 Task: Create a project with template Project Timeline with name VectorTech with privacy Public and in the team Recorders . Create three sections in the project as To-Do, Doing and Done.
Action: Mouse moved to (81, 53)
Screenshot: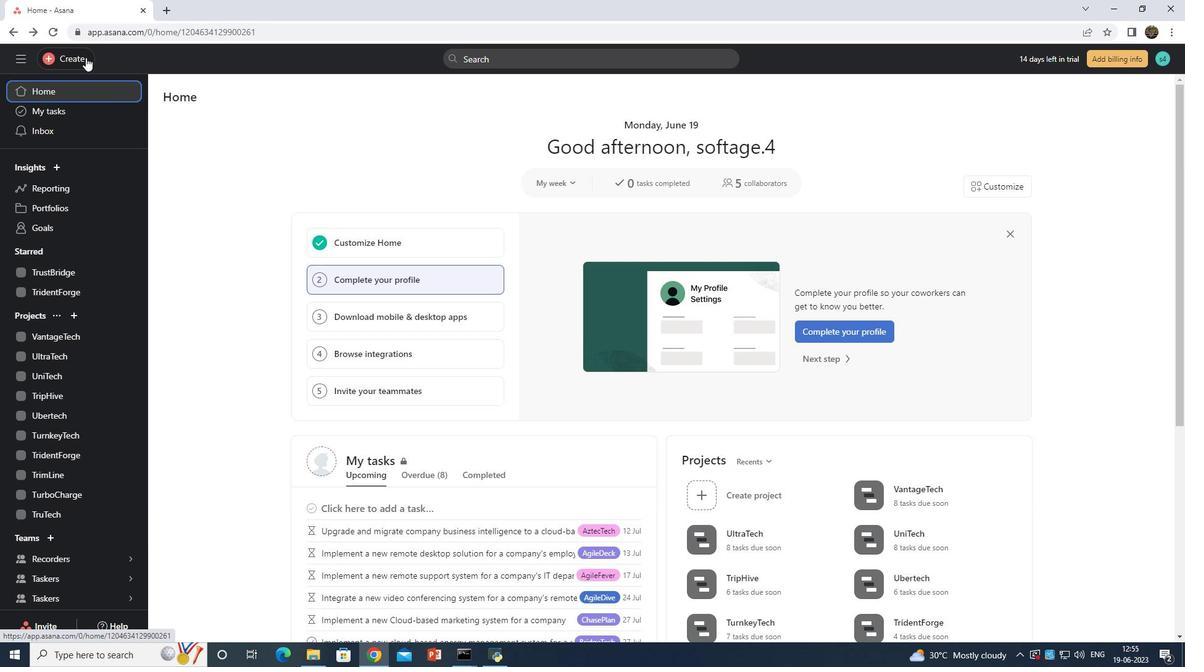 
Action: Mouse pressed left at (81, 53)
Screenshot: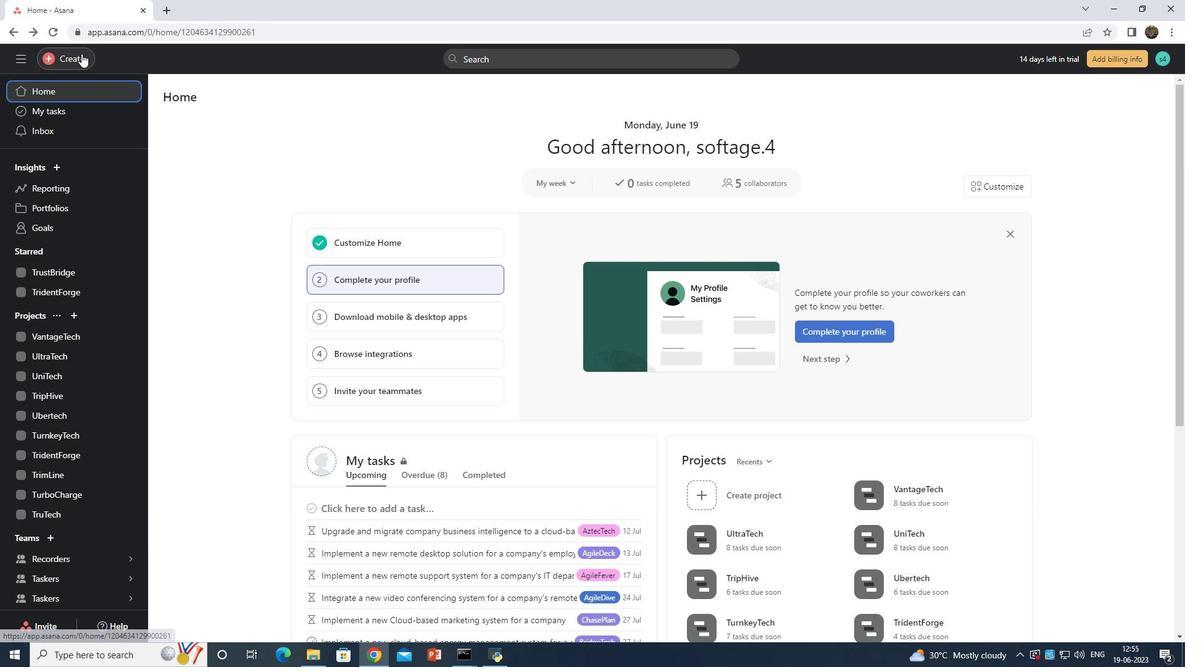 
Action: Mouse moved to (145, 82)
Screenshot: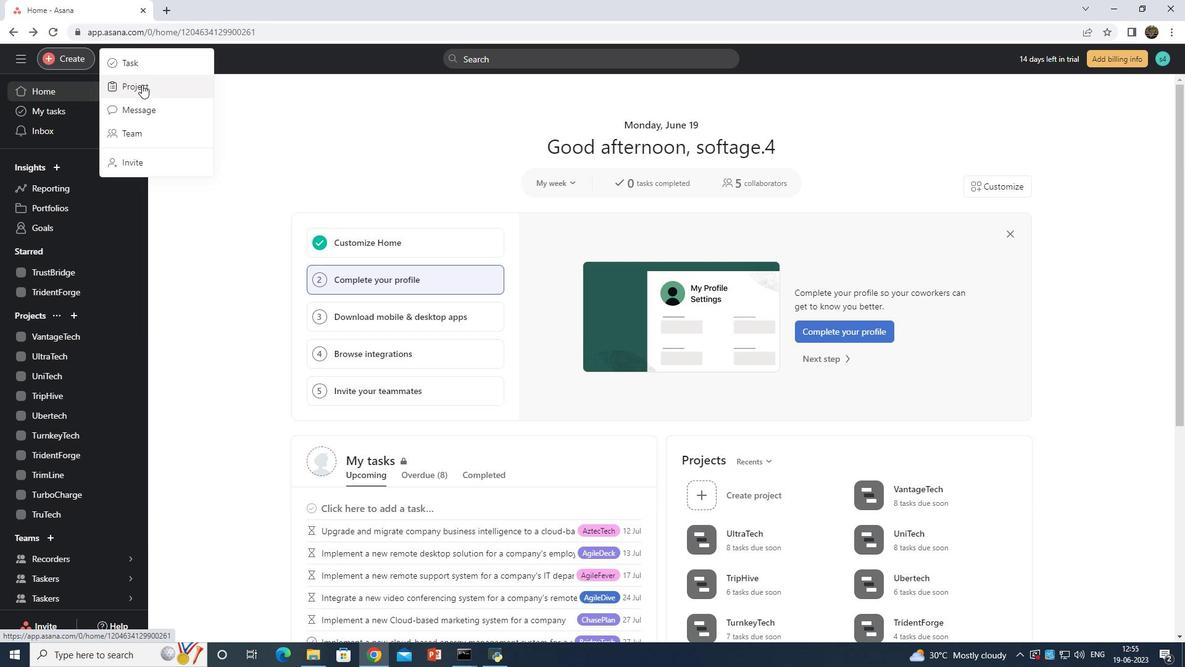 
Action: Mouse pressed left at (145, 82)
Screenshot: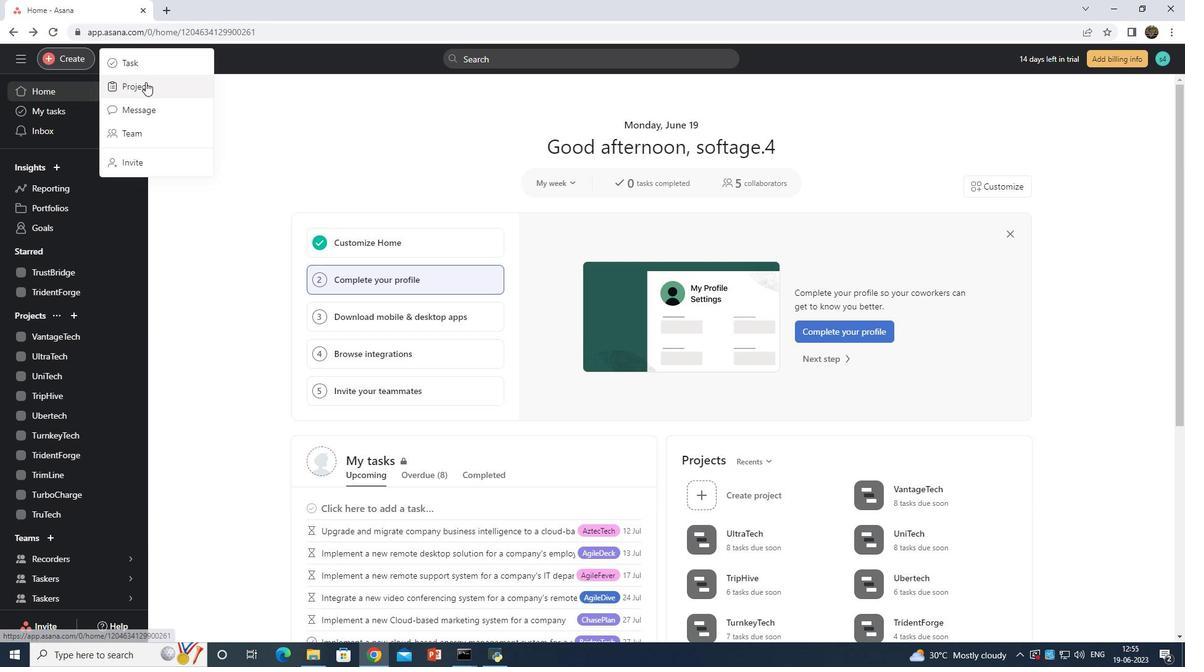 
Action: Mouse moved to (589, 352)
Screenshot: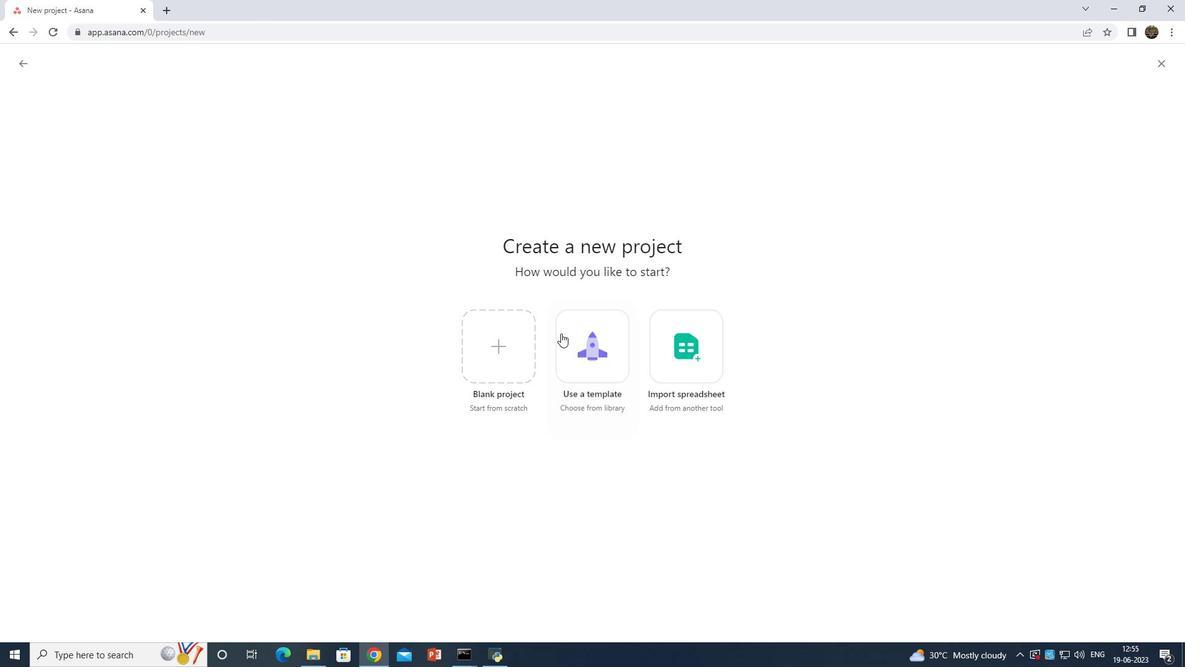 
Action: Mouse pressed left at (589, 352)
Screenshot: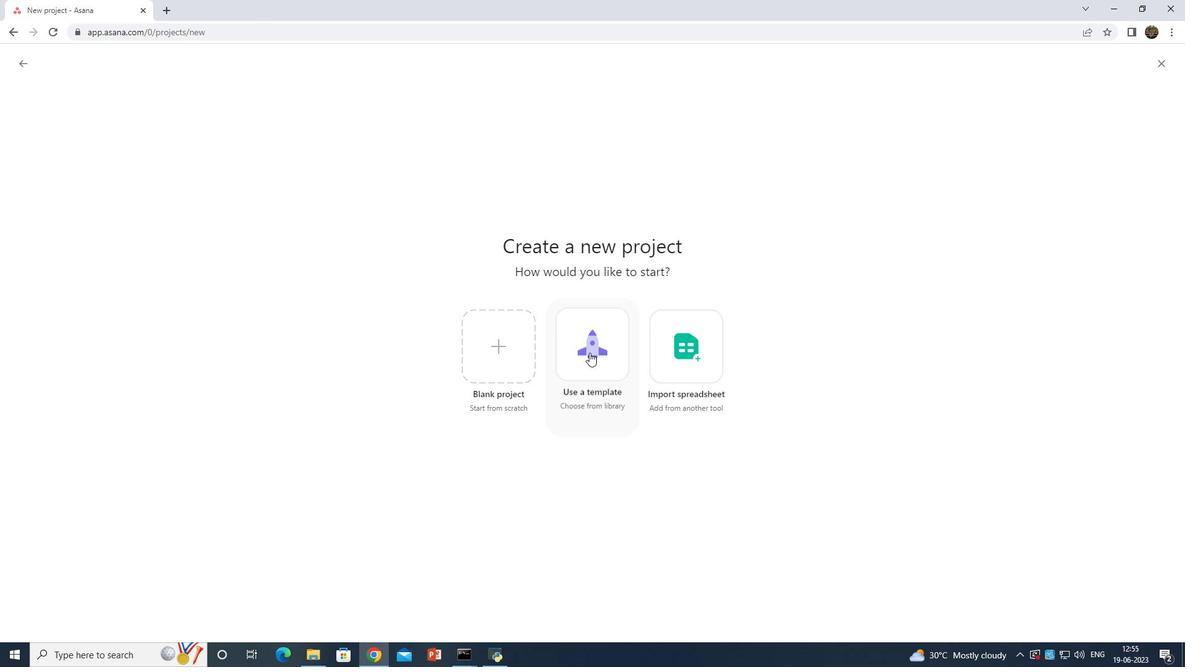 
Action: Mouse moved to (926, 79)
Screenshot: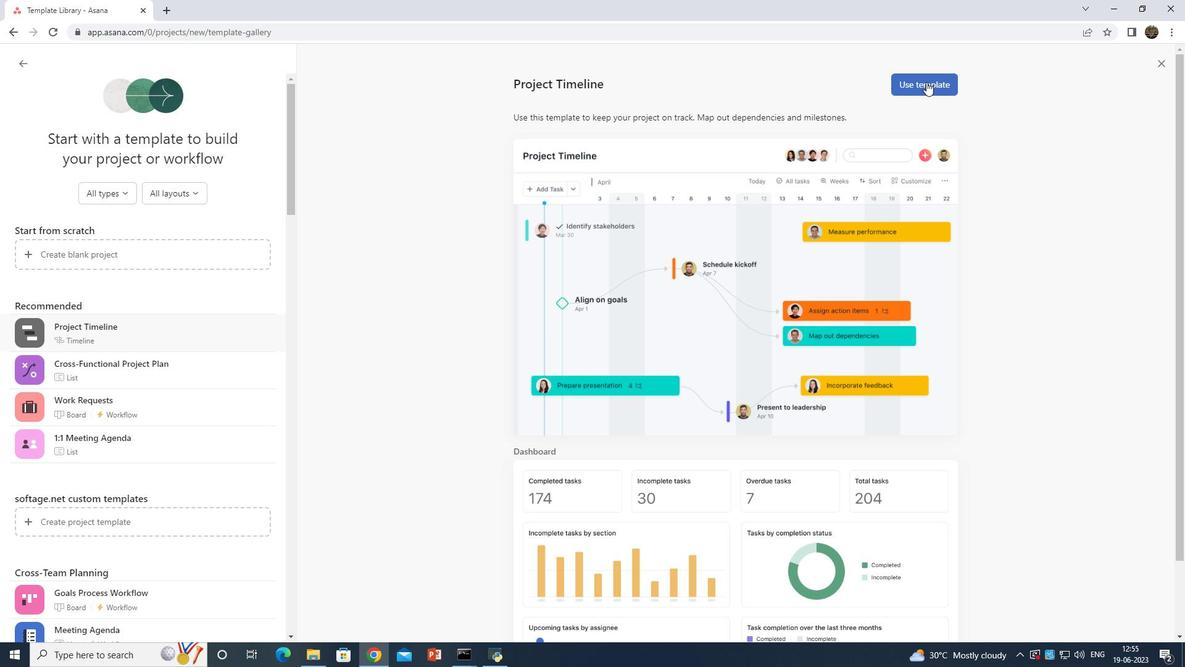 
Action: Mouse pressed left at (926, 79)
Screenshot: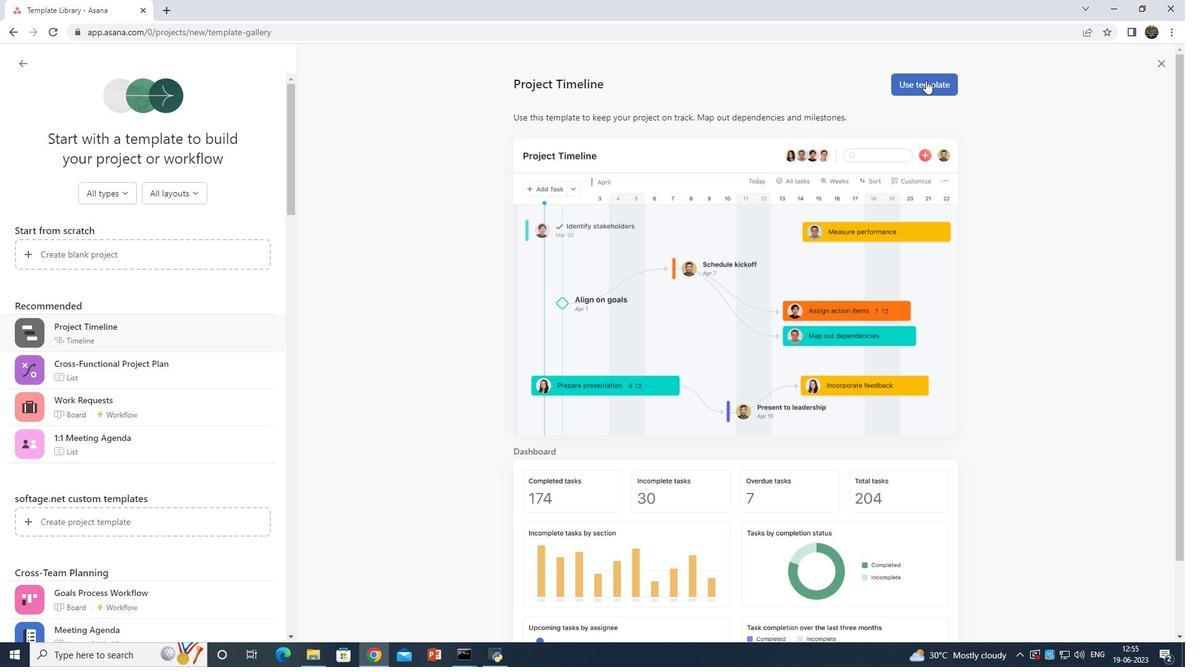 
Action: Mouse moved to (832, 195)
Screenshot: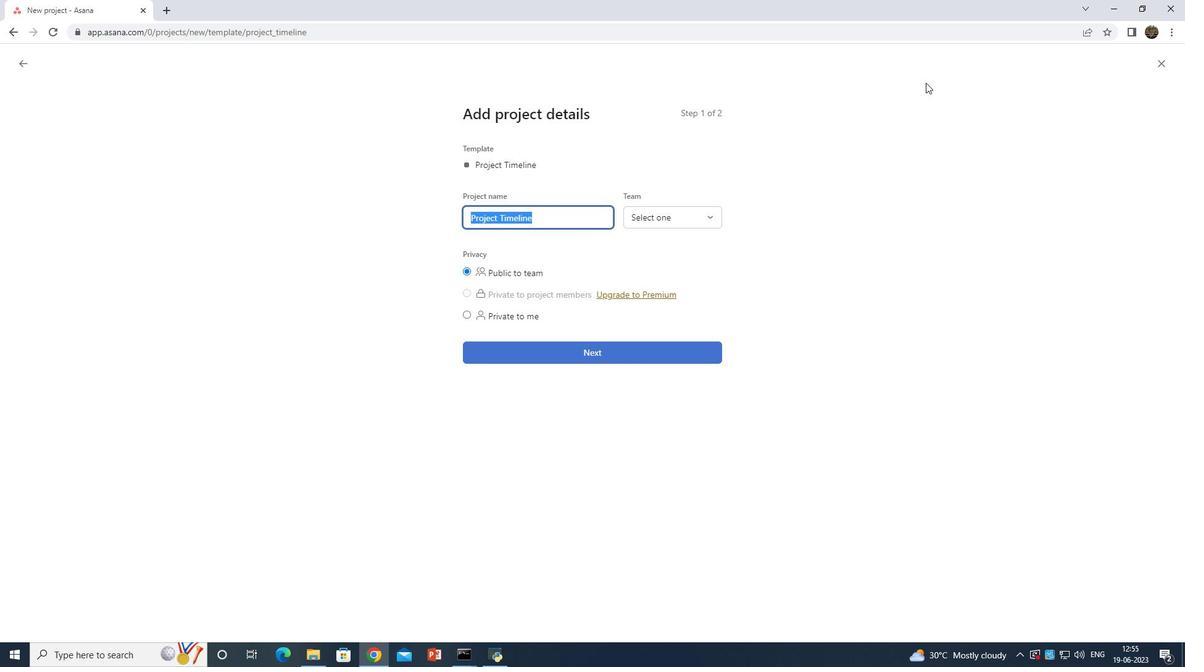
Action: Key pressed <Key.backspace><Key.shift>Vector<Key.shift>Tech
Screenshot: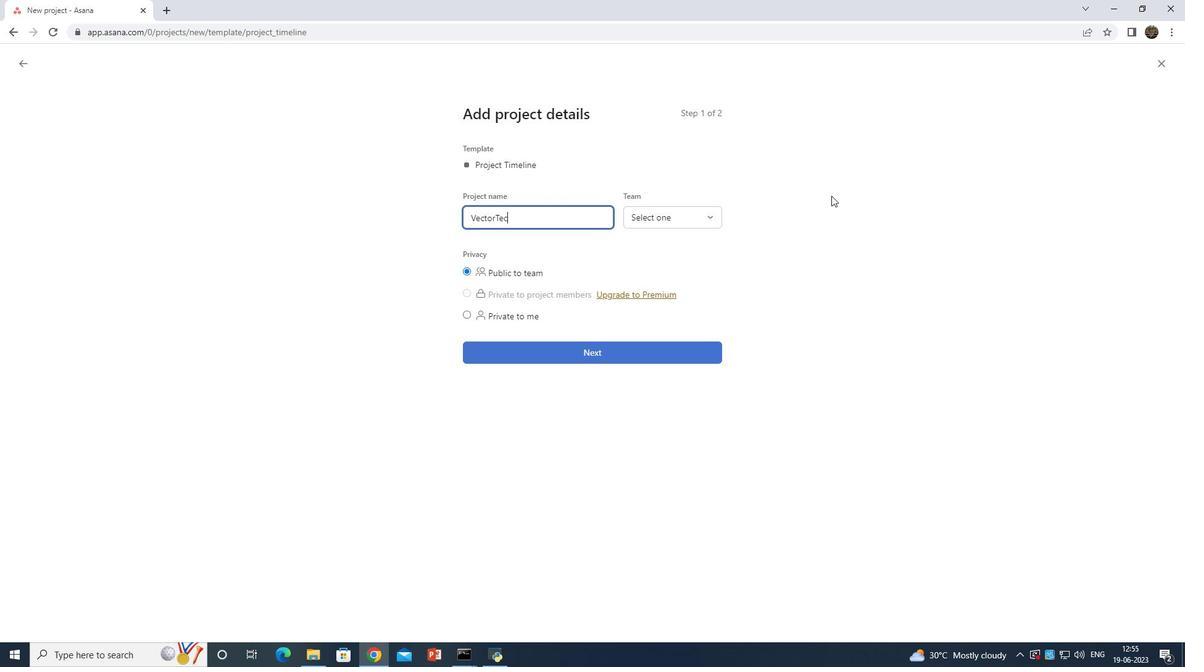 
Action: Mouse moved to (696, 213)
Screenshot: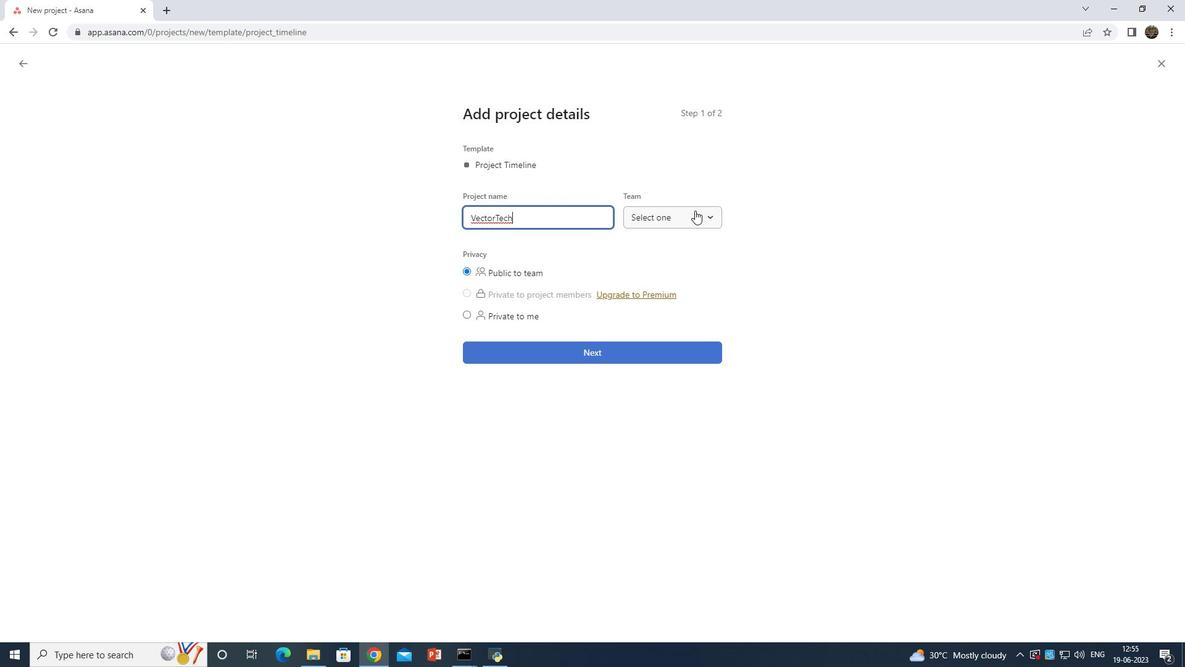 
Action: Mouse pressed left at (696, 213)
Screenshot: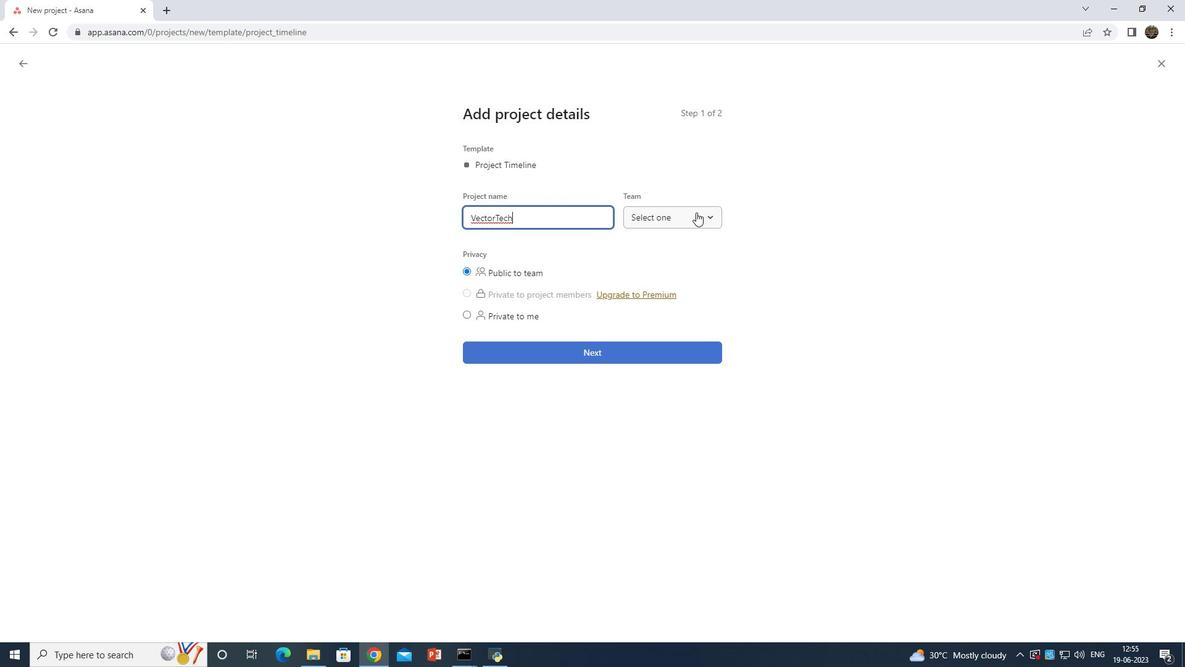 
Action: Mouse moved to (708, 286)
Screenshot: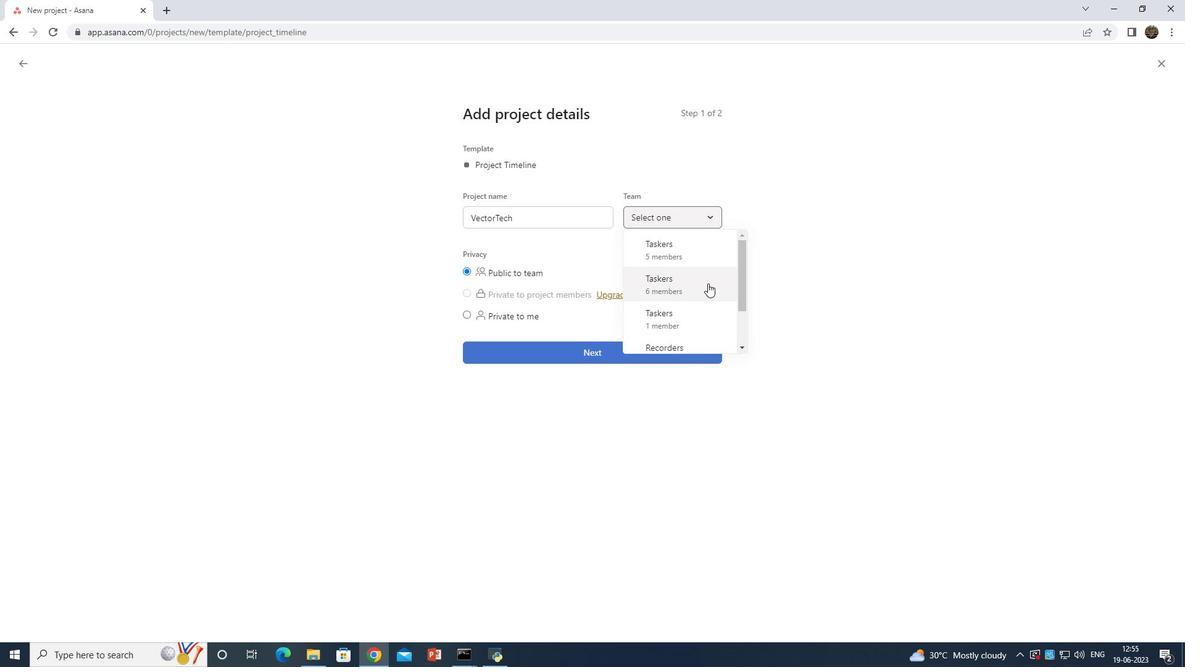 
Action: Mouse scrolled (708, 285) with delta (0, 0)
Screenshot: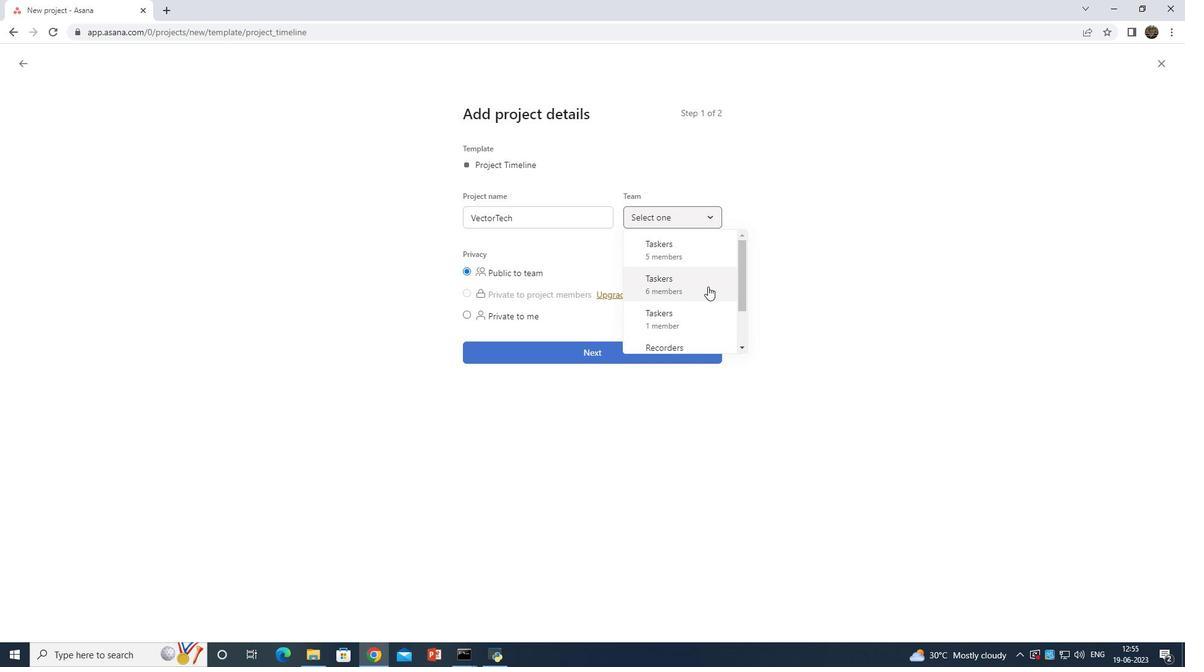 
Action: Mouse moved to (697, 291)
Screenshot: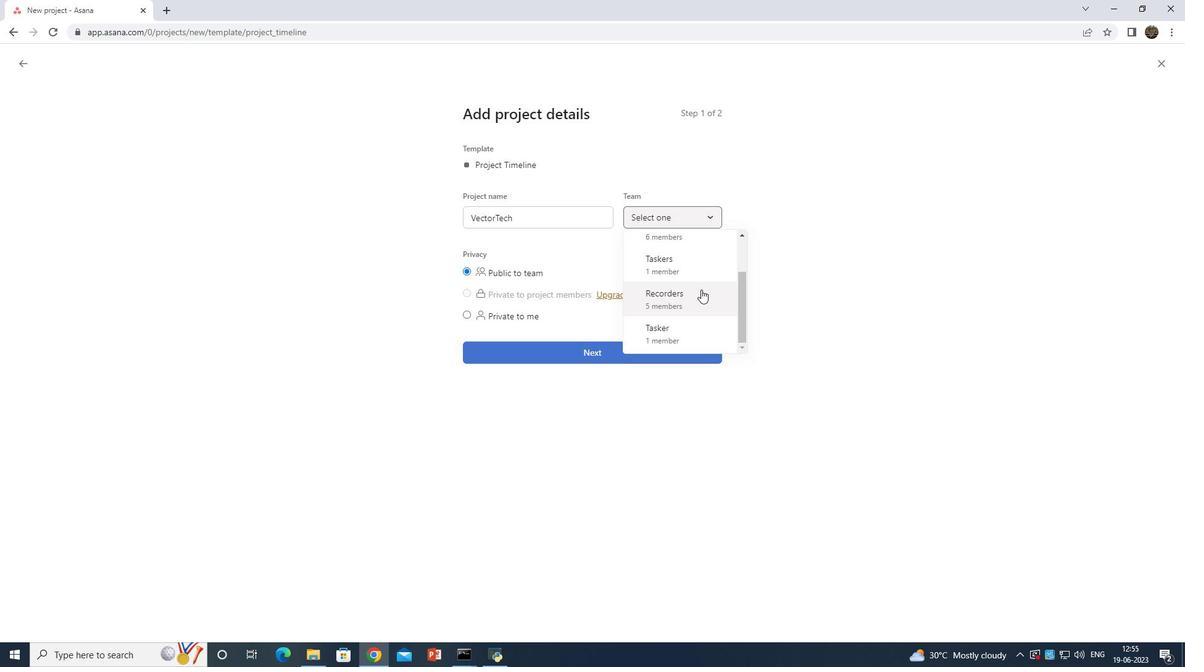 
Action: Mouse pressed left at (697, 291)
Screenshot: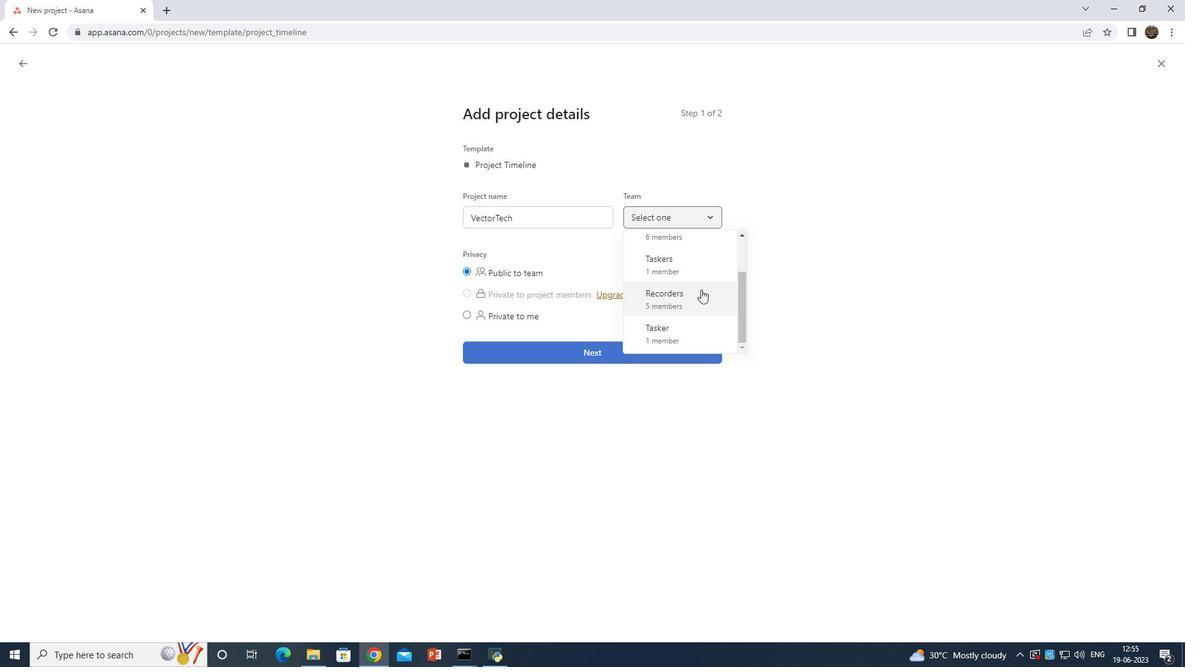 
Action: Mouse moved to (465, 271)
Screenshot: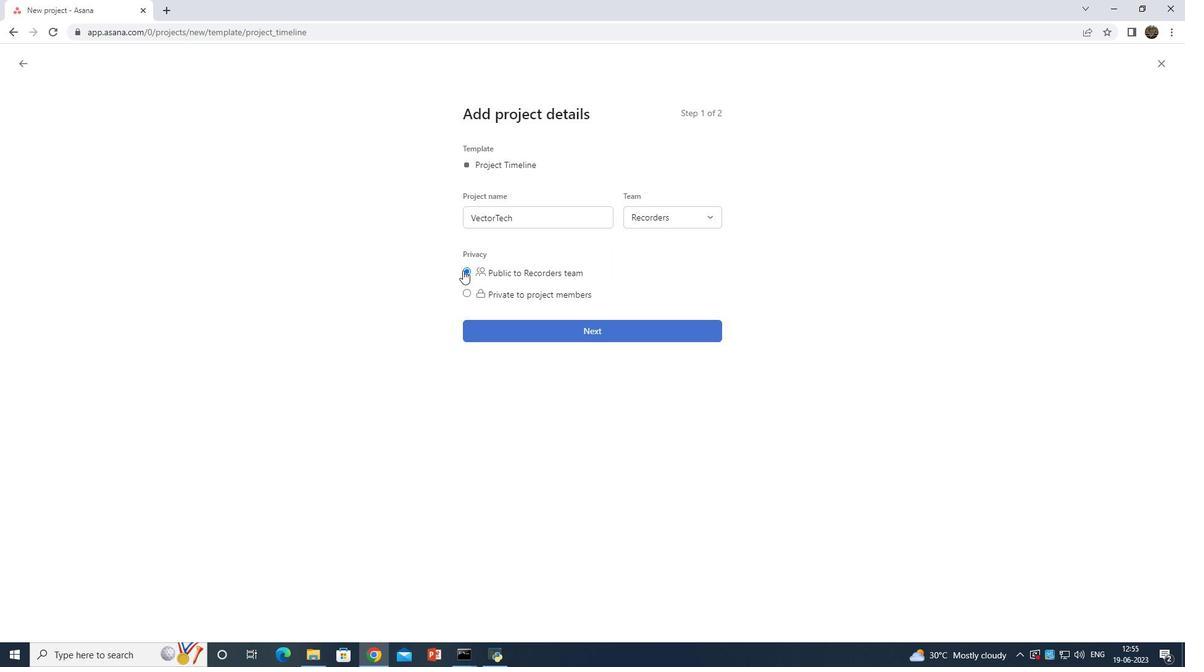 
Action: Mouse pressed left at (465, 271)
Screenshot: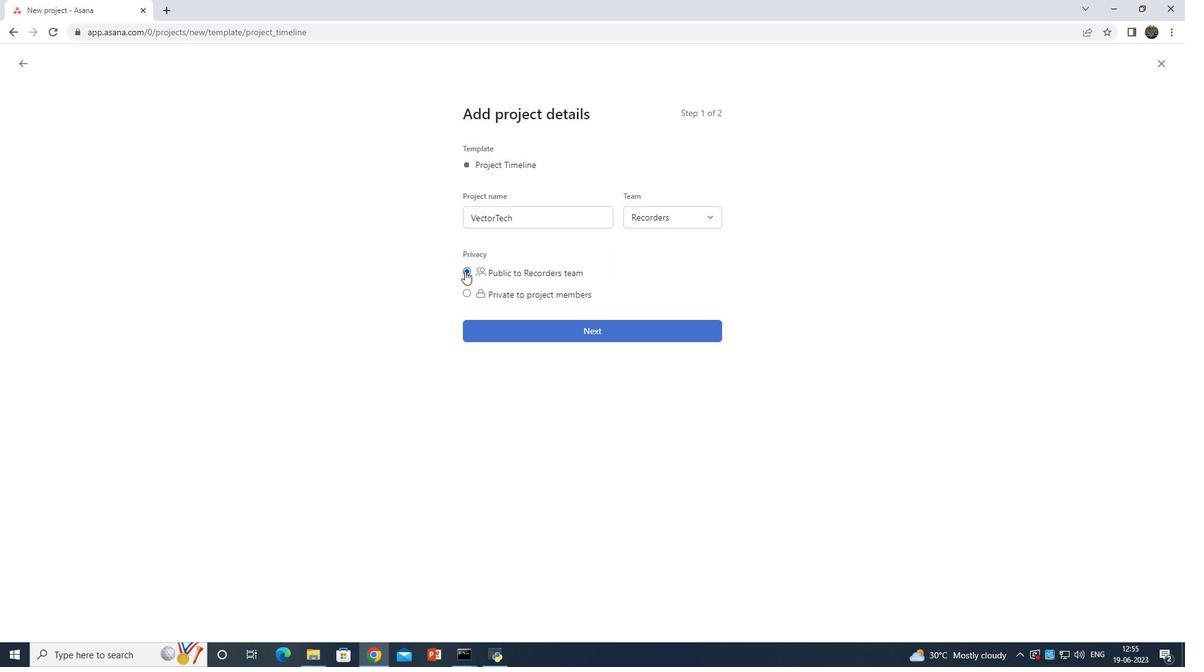
Action: Mouse moved to (549, 323)
Screenshot: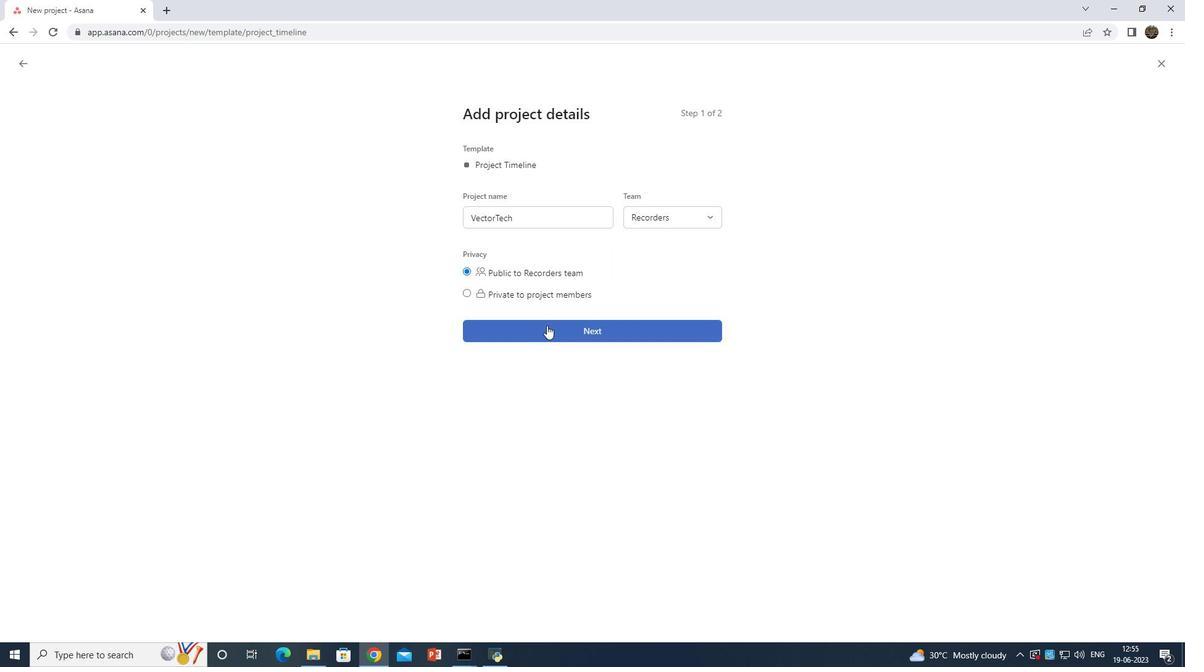 
Action: Mouse pressed left at (549, 323)
Screenshot: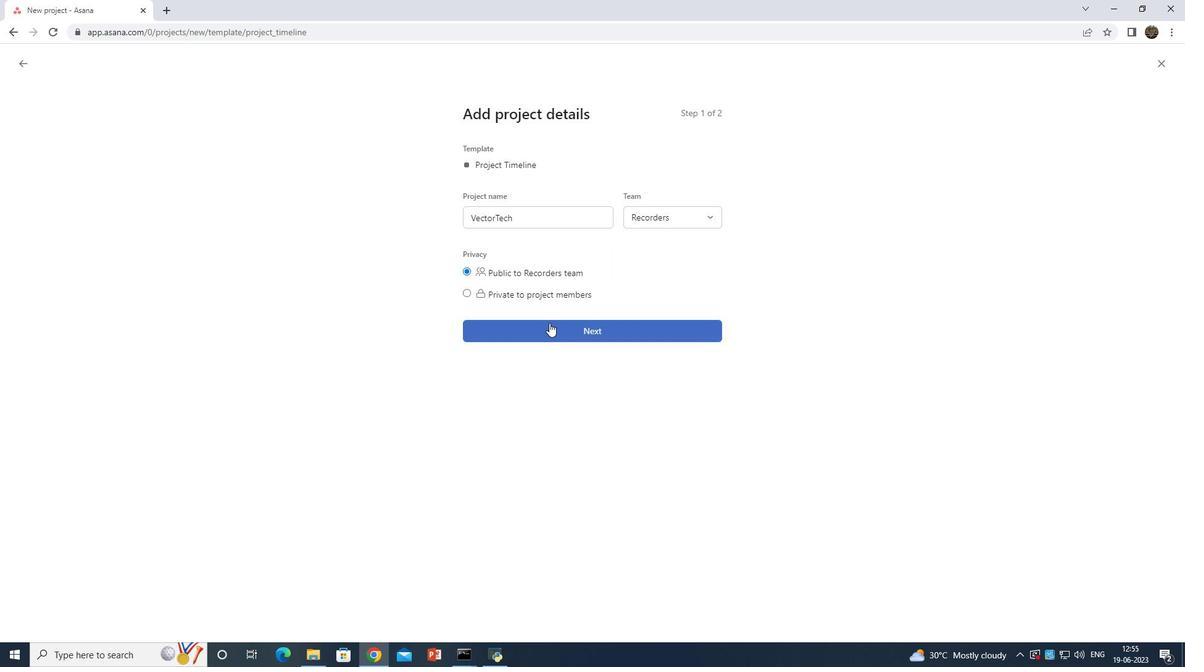 
Action: Mouse moved to (641, 362)
Screenshot: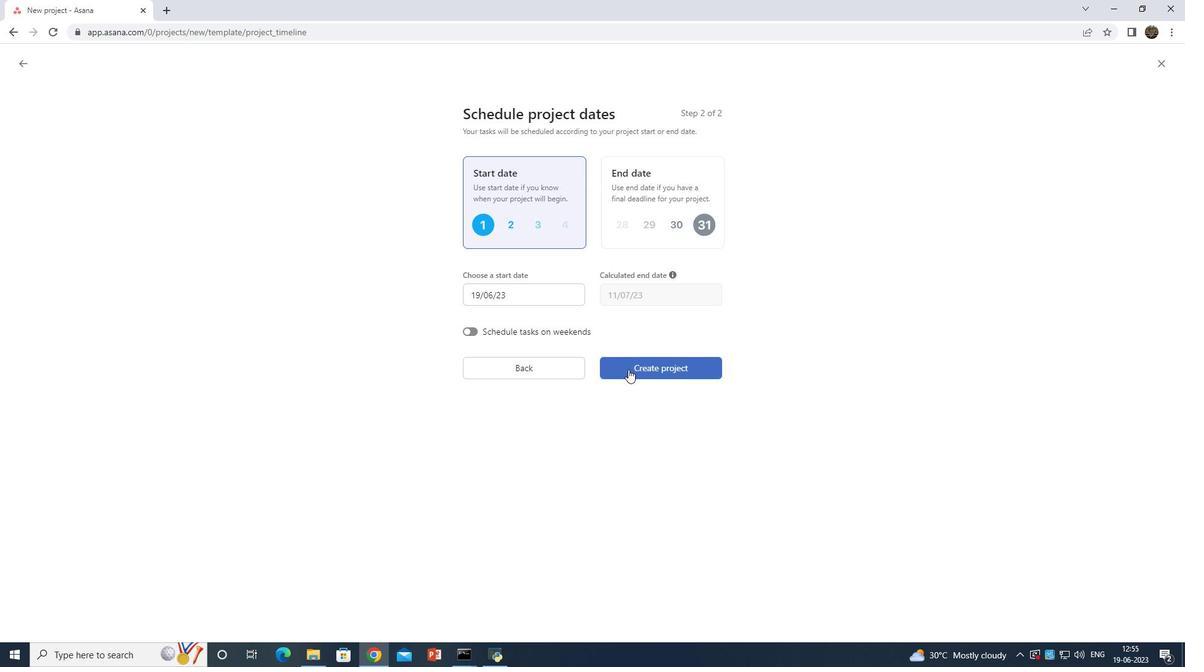 
Action: Mouse pressed left at (641, 362)
Screenshot: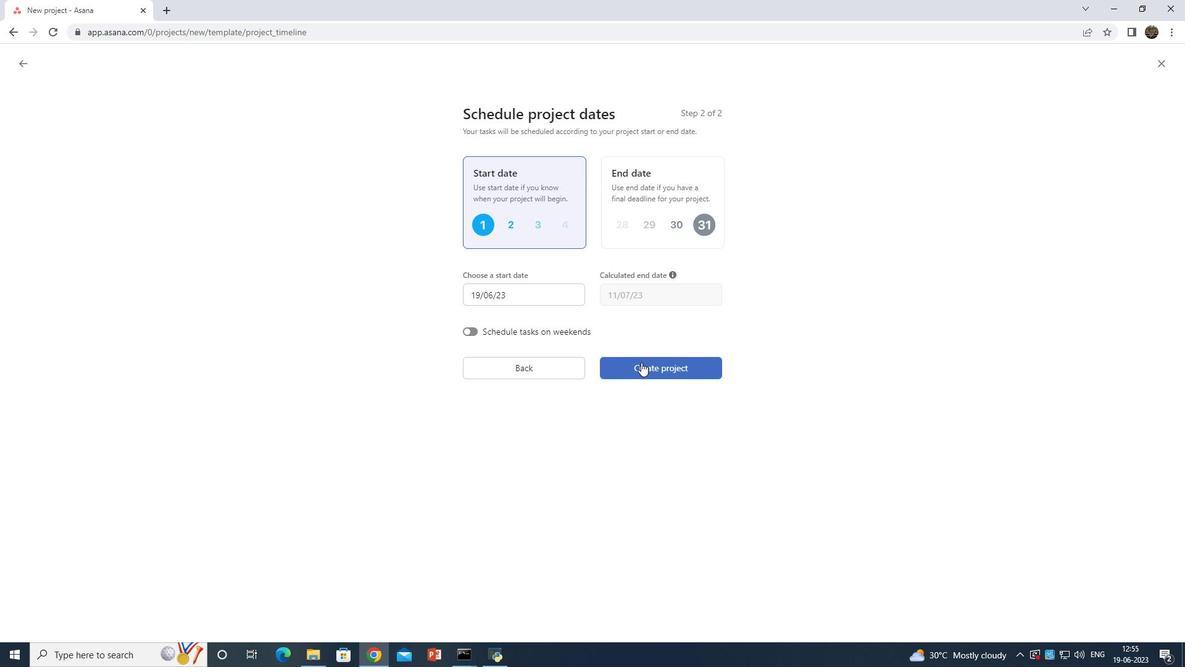 
Action: Mouse moved to (205, 411)
Screenshot: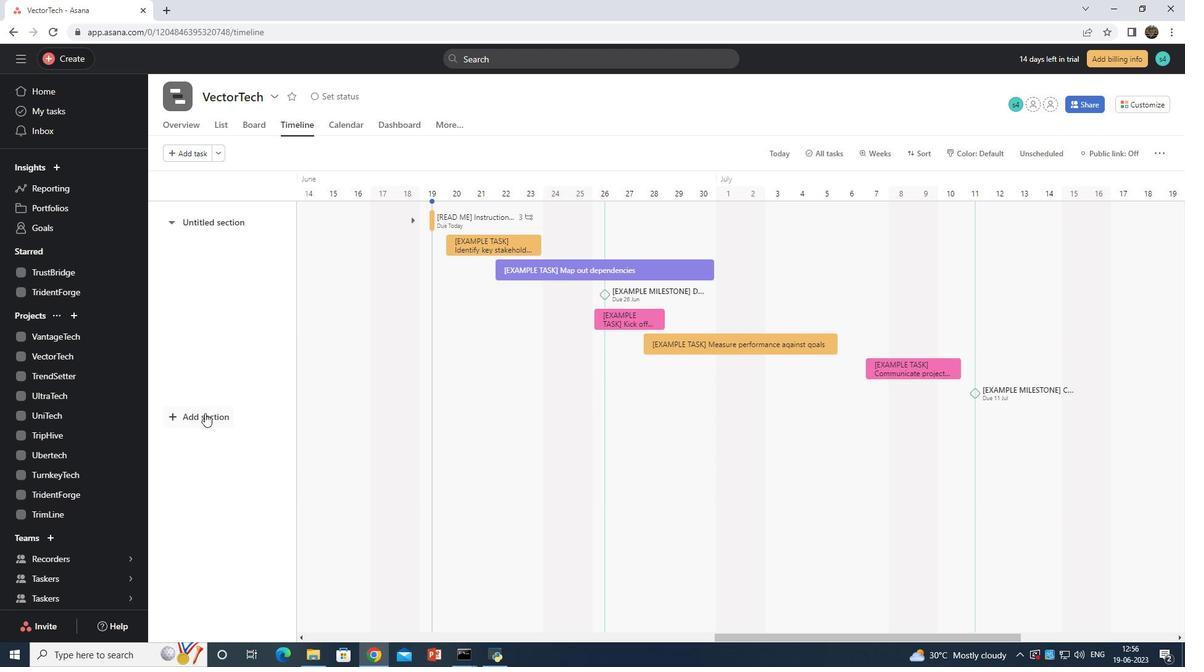 
Action: Mouse pressed left at (205, 411)
Screenshot: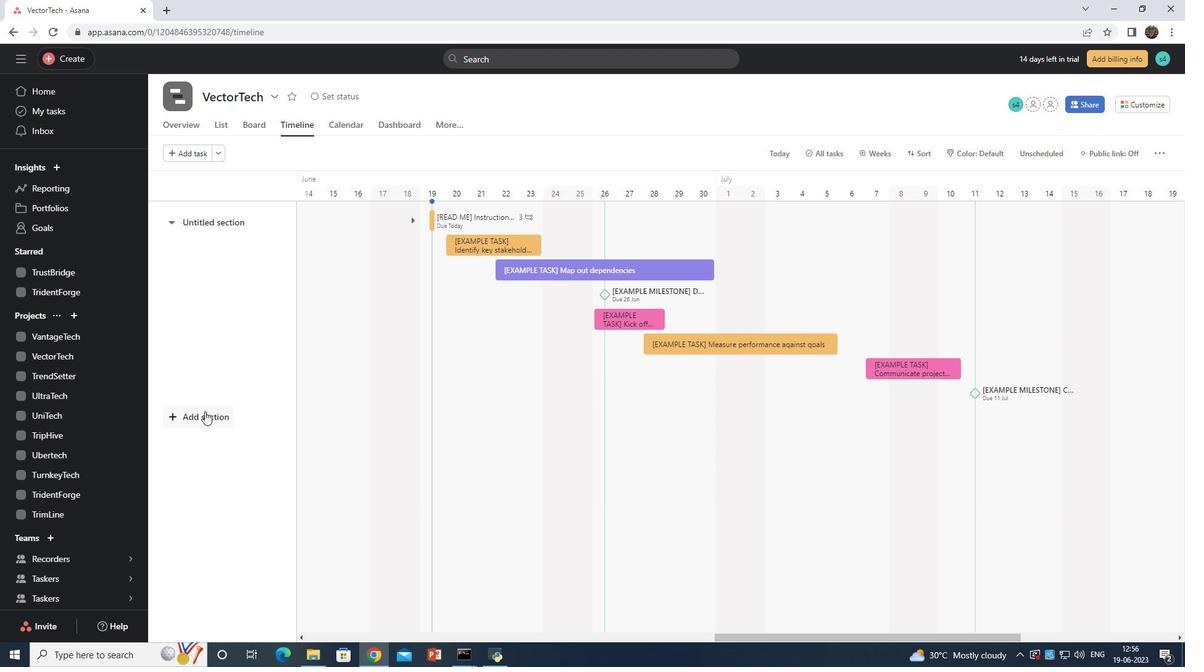 
Action: Mouse moved to (202, 410)
Screenshot: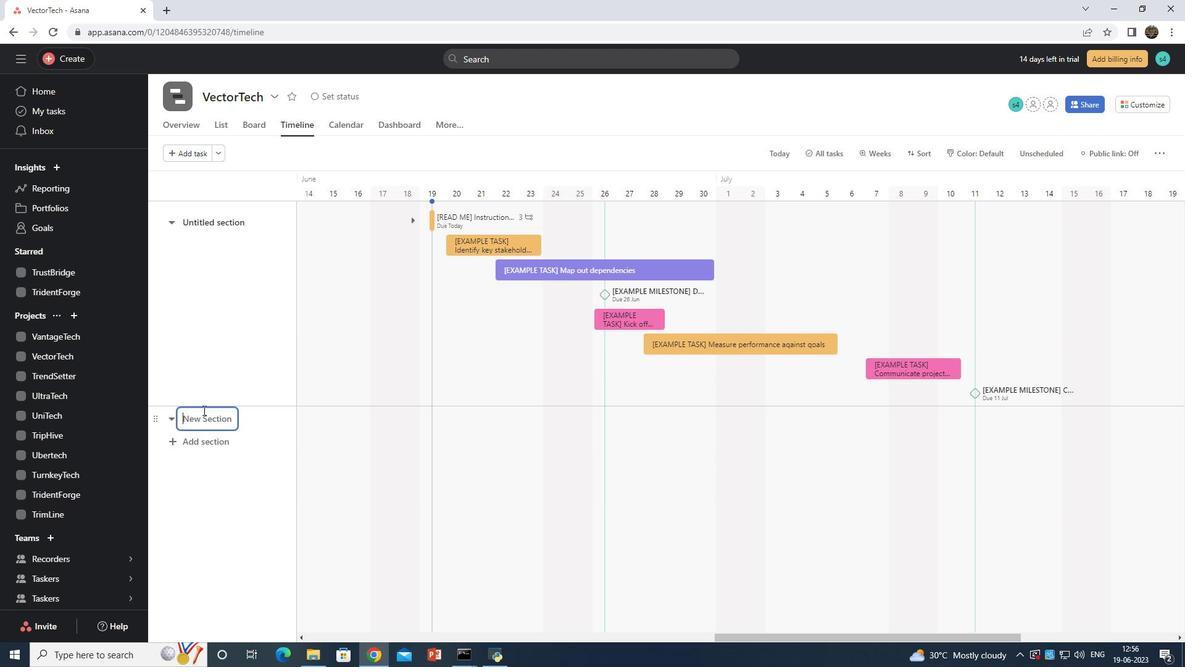 
Action: Key pressed <Key.shift>To-d<Key.shift>o<Key.backspace><Key.backspace><Key.shift>Do
Screenshot: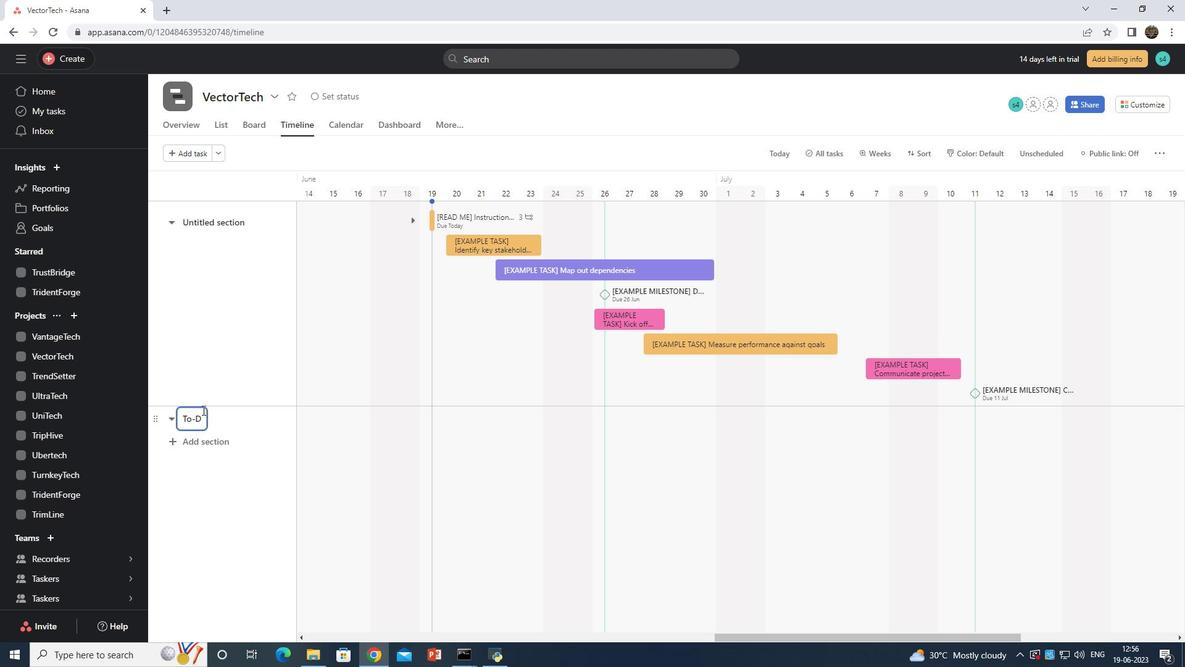 
Action: Mouse moved to (203, 440)
Screenshot: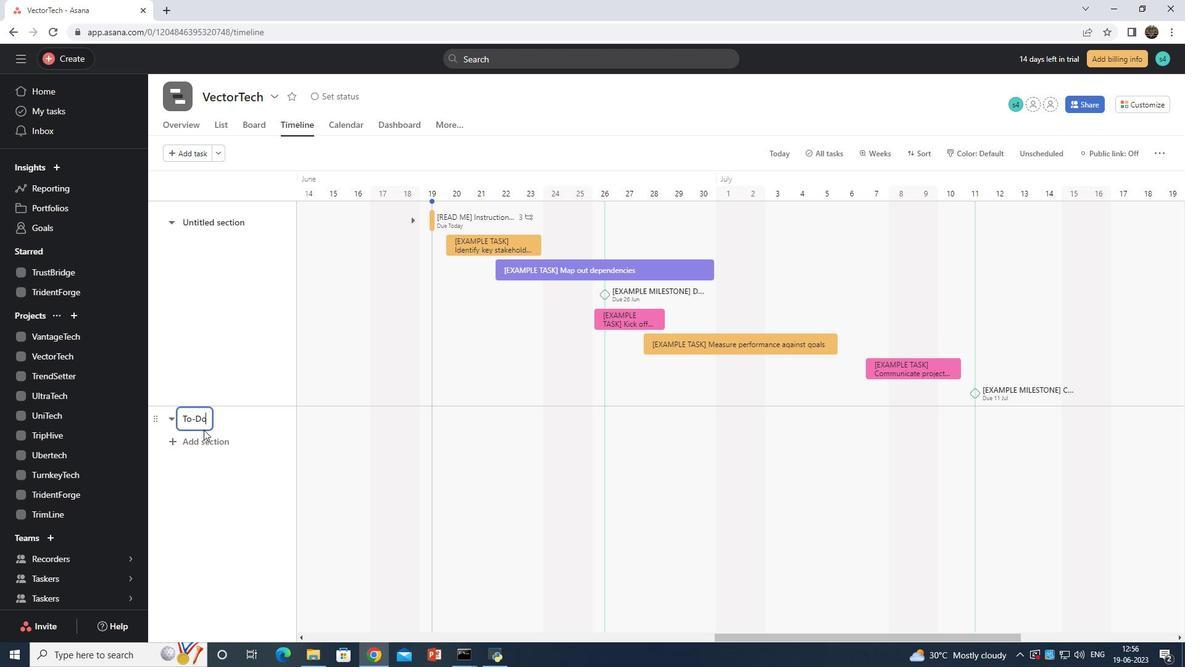 
Action: Mouse pressed left at (203, 440)
Screenshot: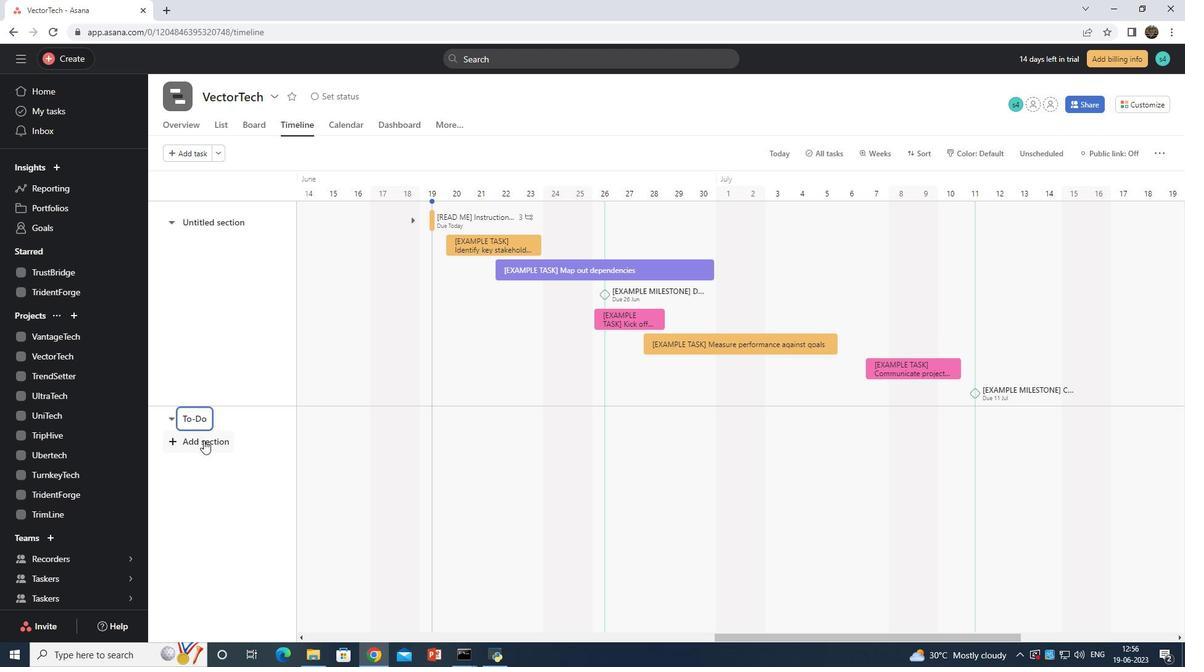 
Action: Key pressed <Key.shift>Doing<Key.caps_lock><Key.shift>d<Key.backspace><Key.tab><Key.caps_lock>hj
Screenshot: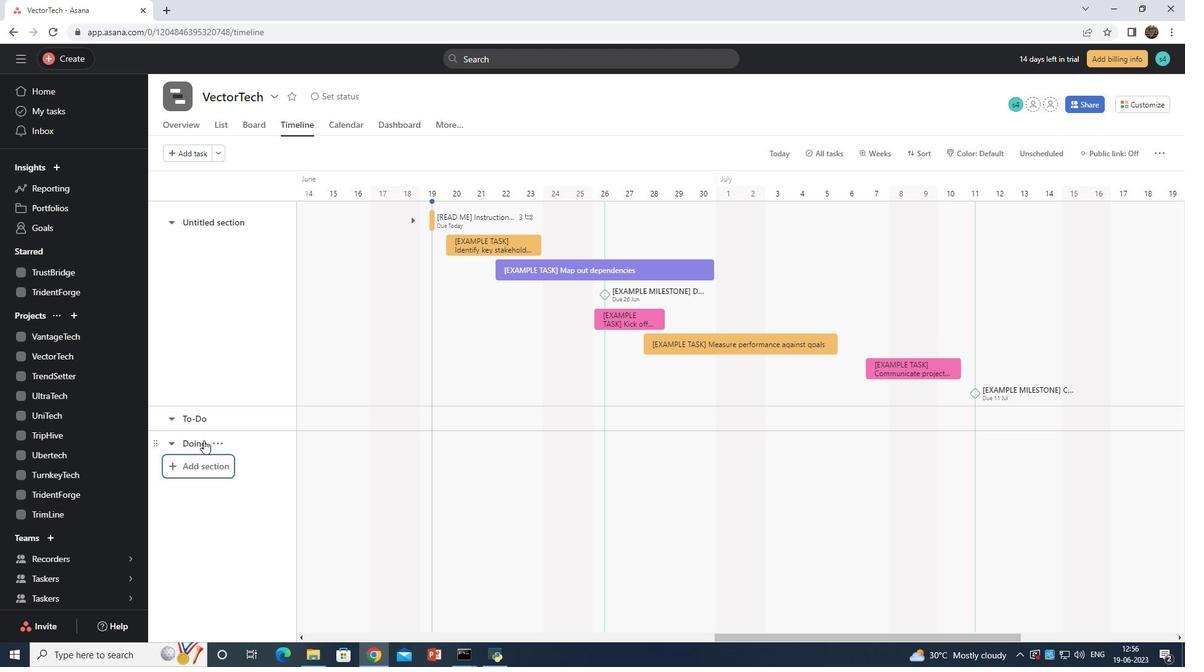 
Action: Mouse moved to (215, 465)
Screenshot: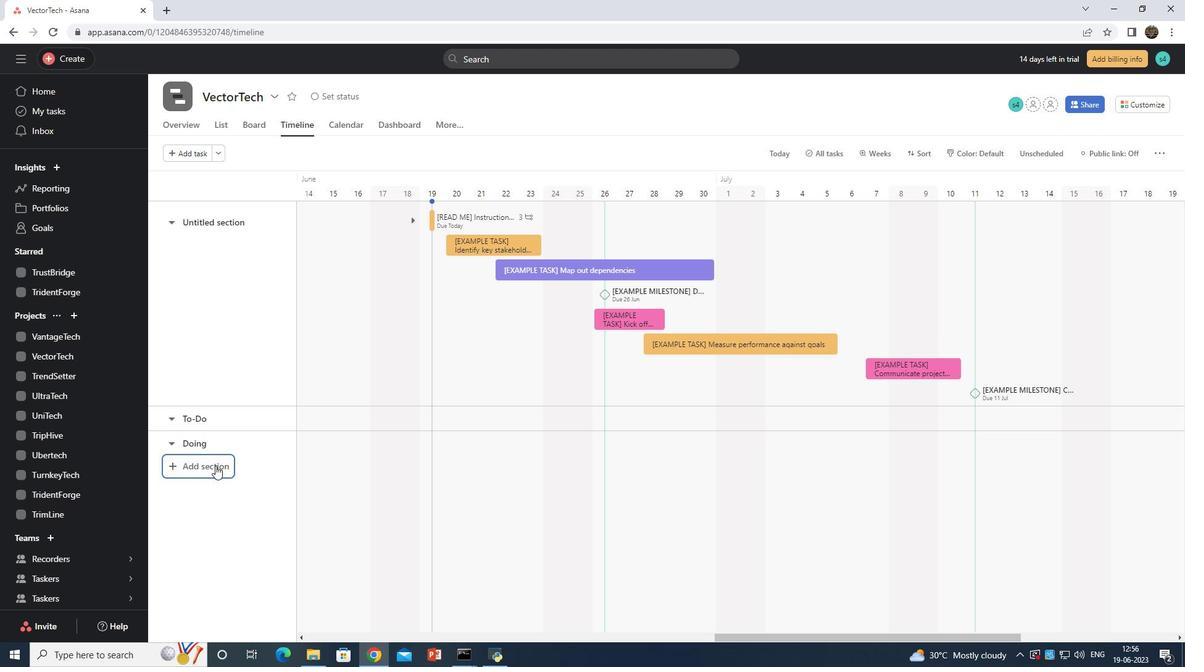 
Action: Mouse pressed left at (215, 465)
Screenshot: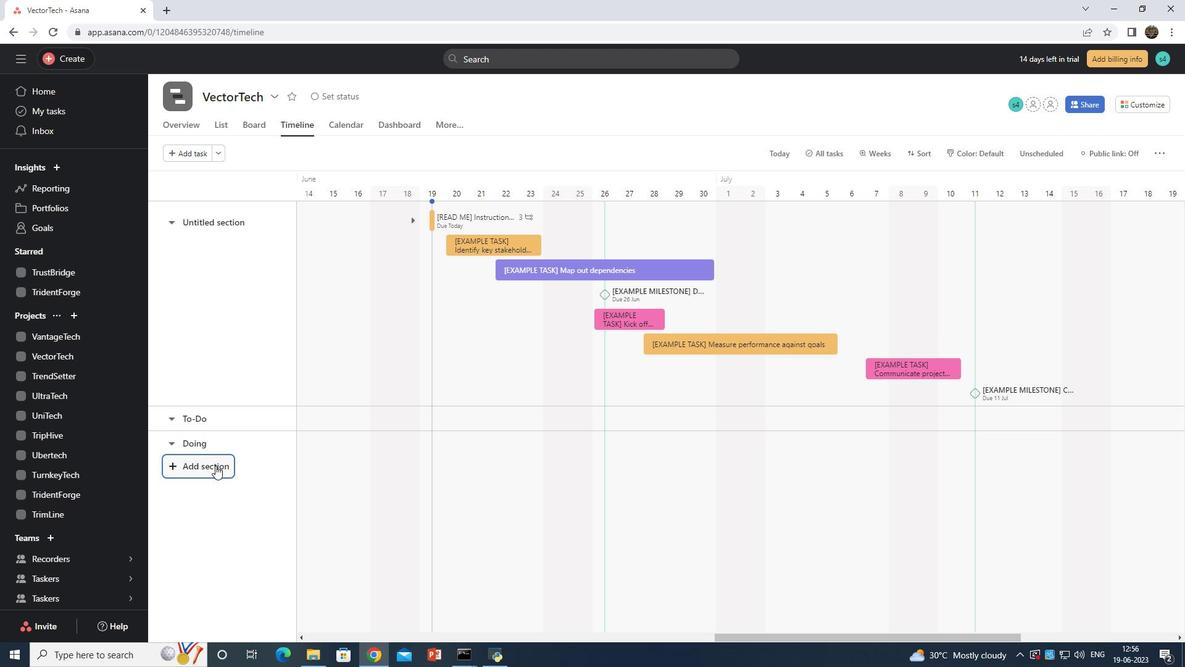 
Action: Key pressed <Key.shift>Done
Screenshot: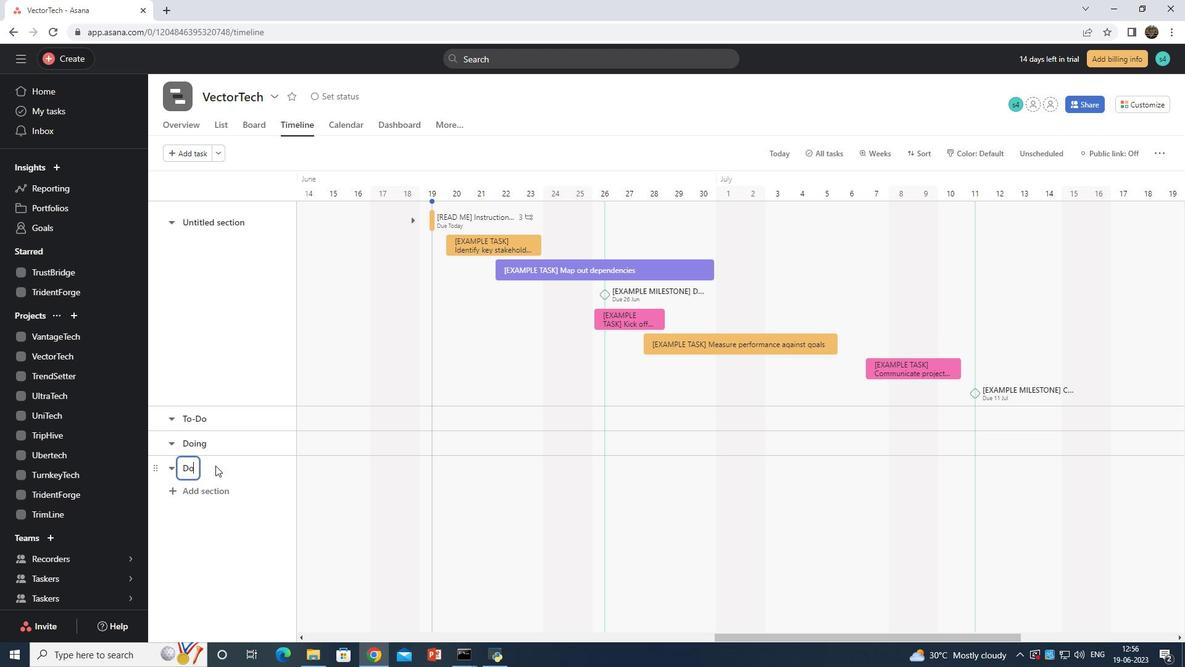 
Action: Mouse moved to (216, 515)
Screenshot: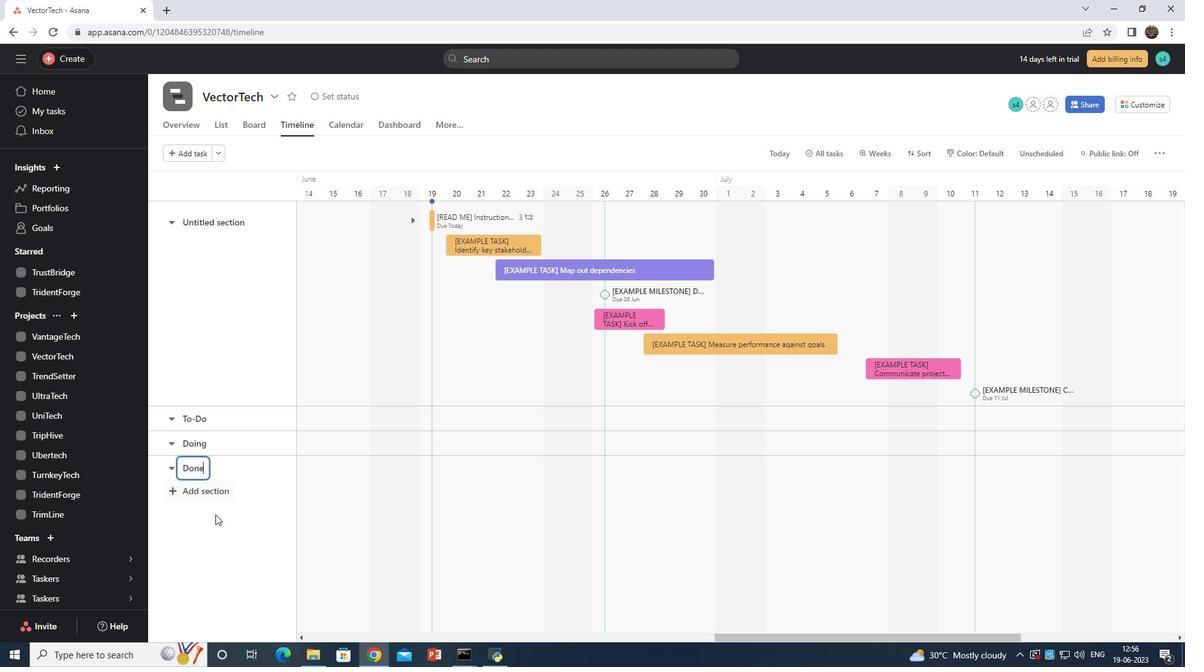 
Action: Mouse pressed left at (216, 515)
Screenshot: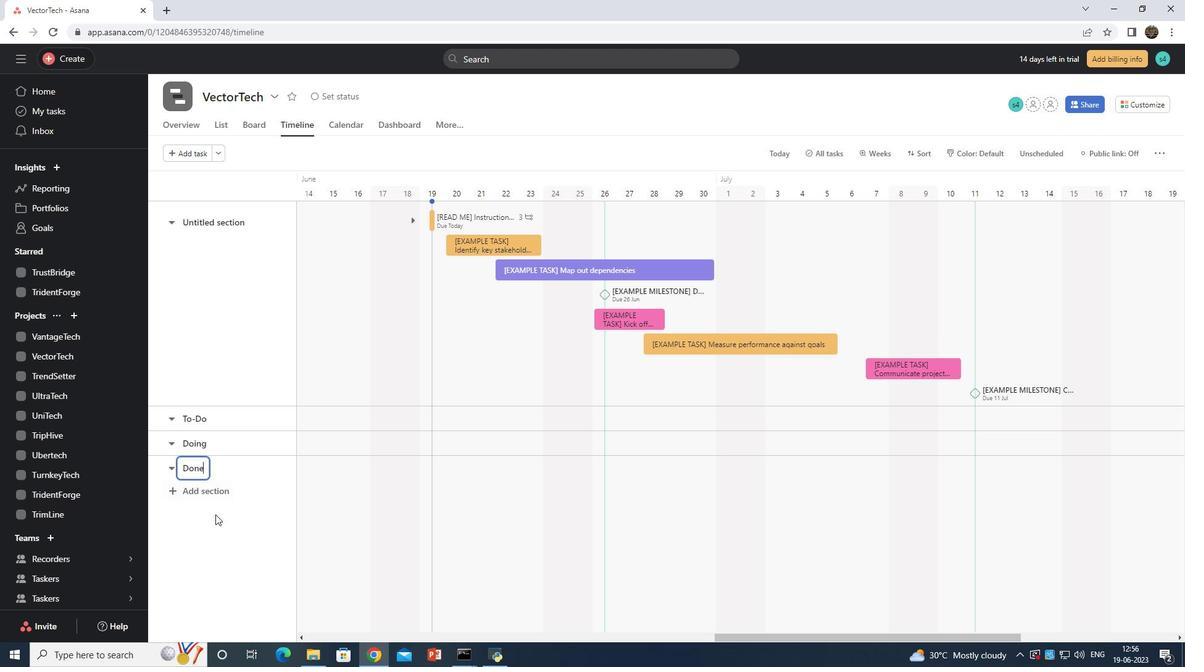 
